 Task: Add title and body from toolbar panel.
Action: Mouse moved to (35, 98)
Screenshot: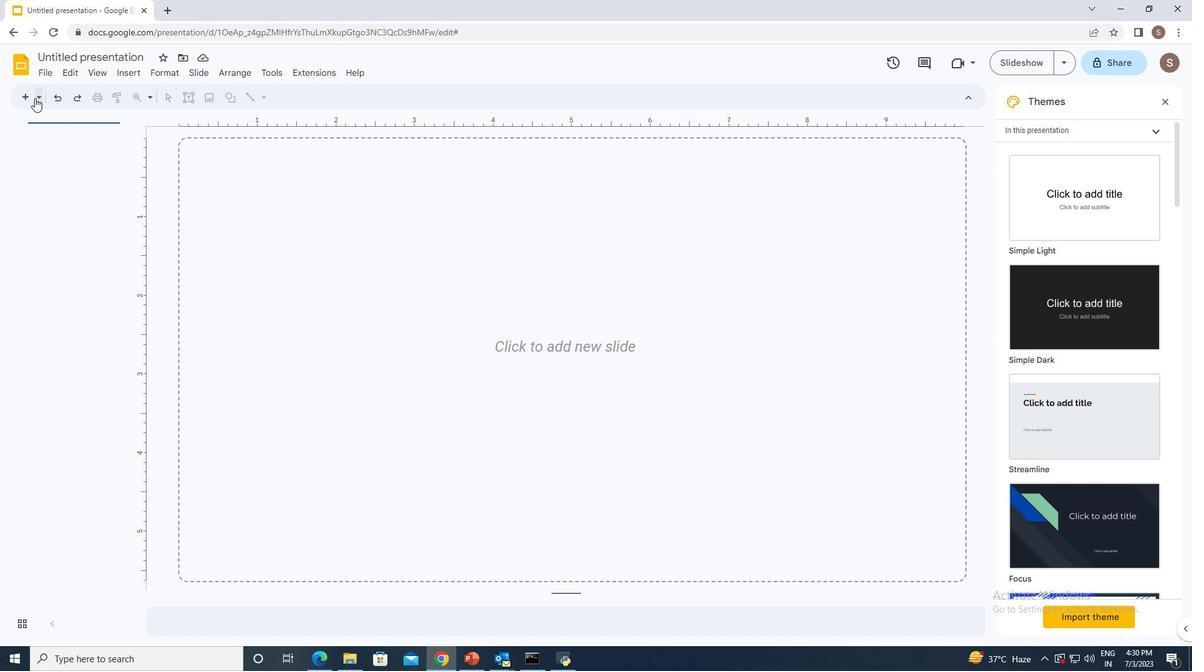 
Action: Mouse pressed left at (35, 98)
Screenshot: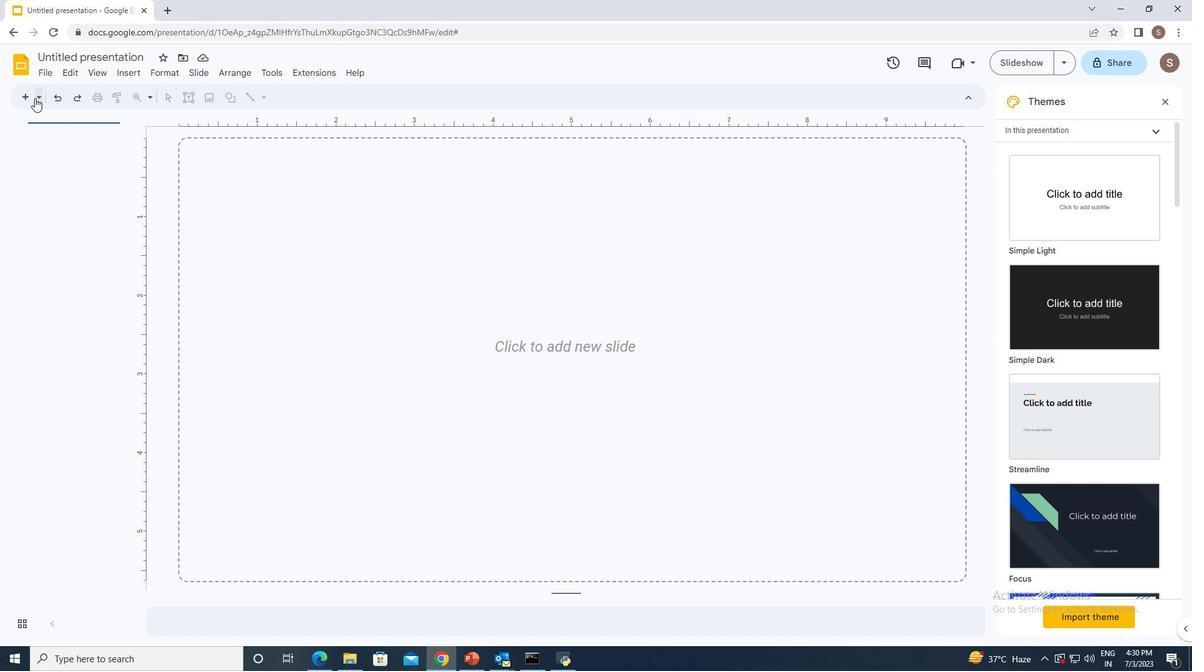 
Action: Mouse moved to (204, 157)
Screenshot: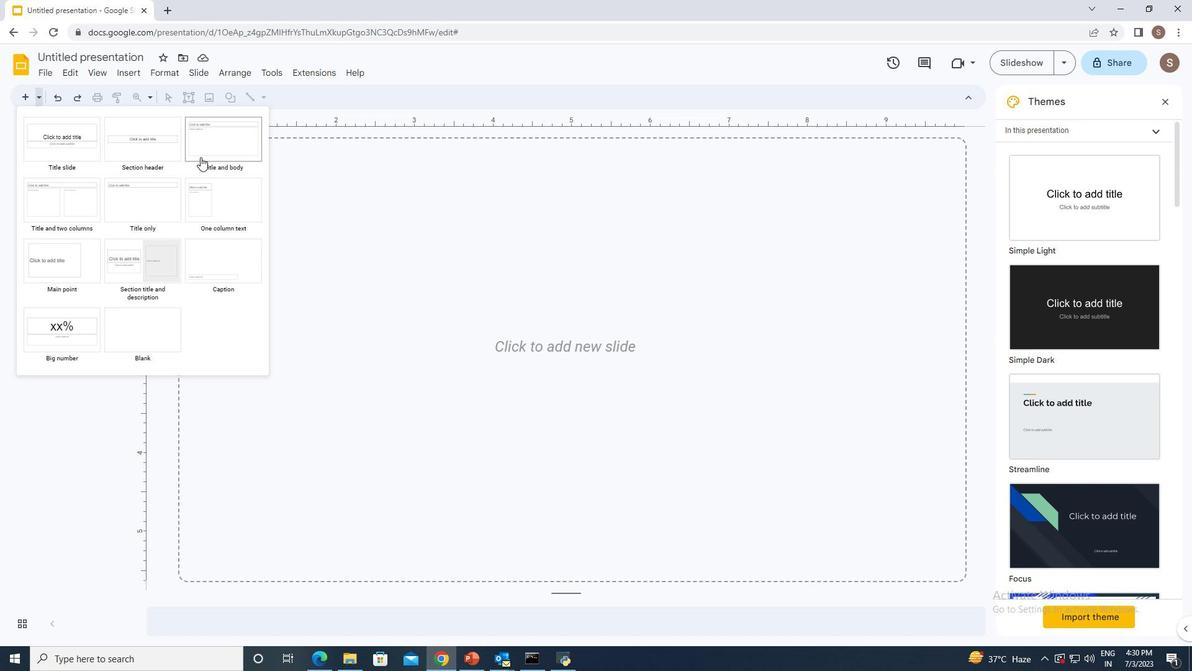 
Action: Mouse pressed left at (204, 157)
Screenshot: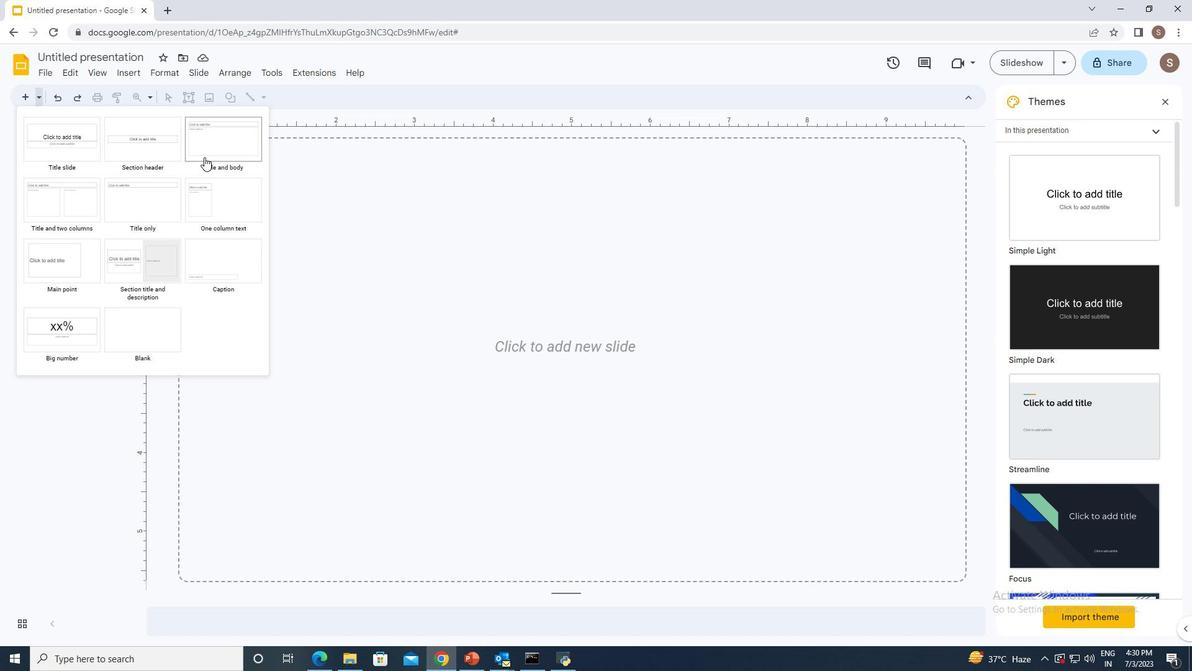 
Action: Mouse moved to (261, 333)
Screenshot: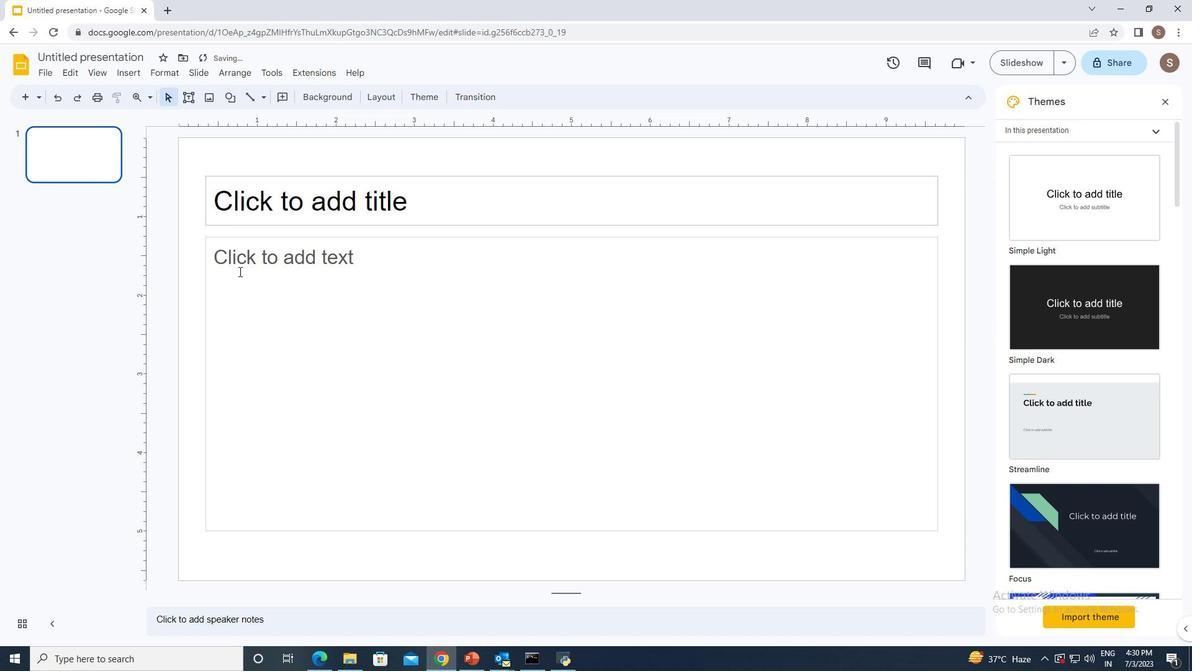 
